 Task: Add Sprouts Seedsational Bread to the cart.
Action: Mouse moved to (50, 284)
Screenshot: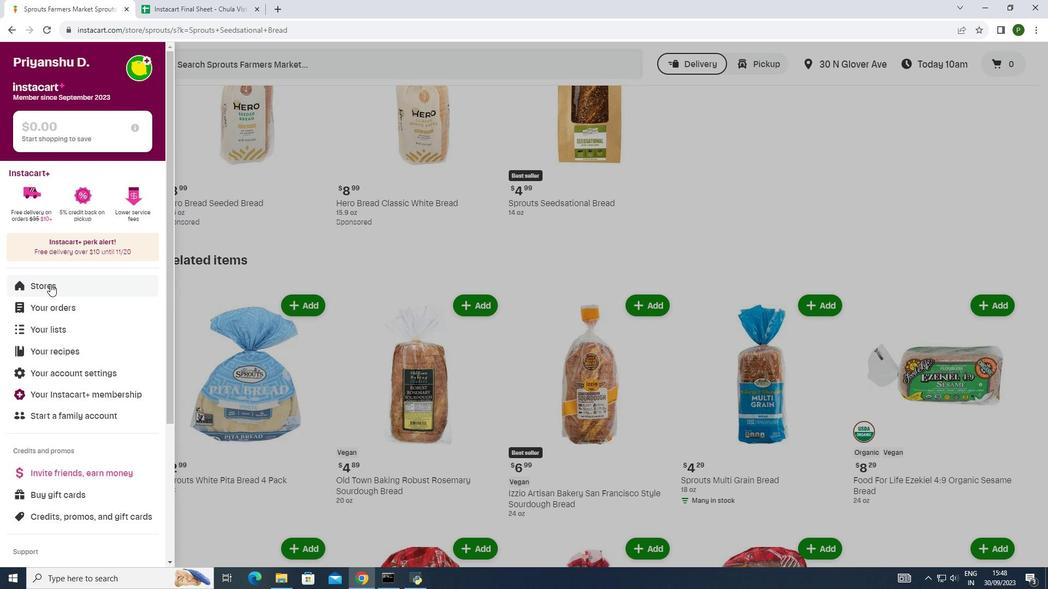 
Action: Mouse pressed left at (50, 284)
Screenshot: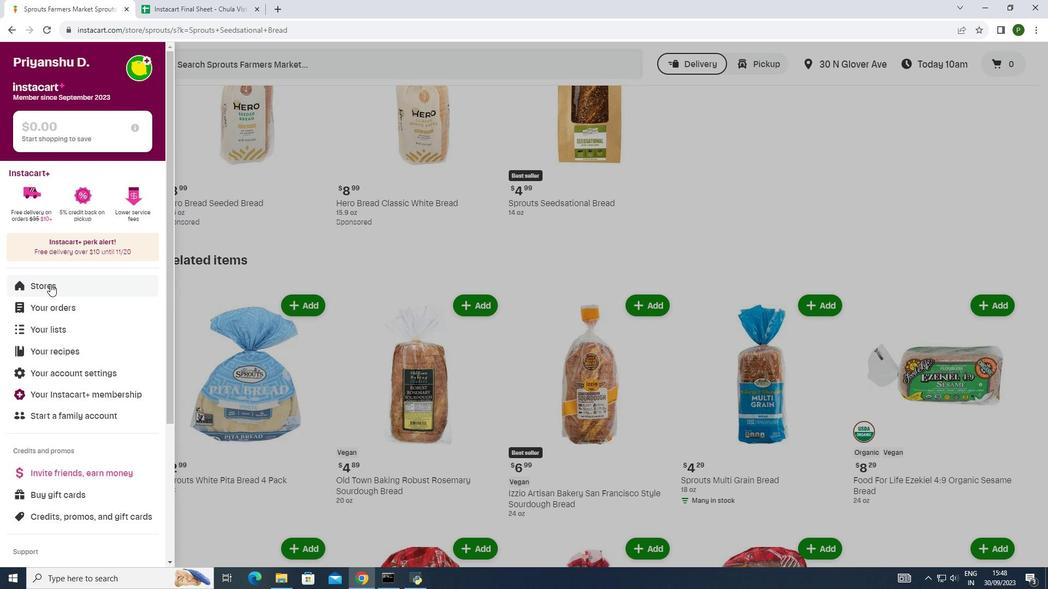 
Action: Mouse moved to (246, 106)
Screenshot: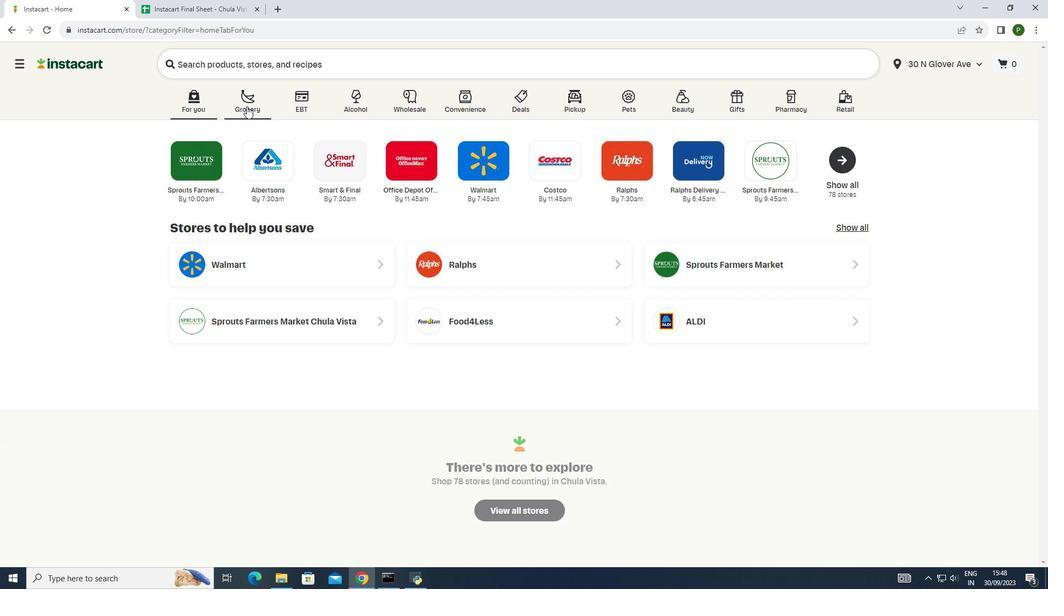 
Action: Mouse pressed left at (246, 106)
Screenshot: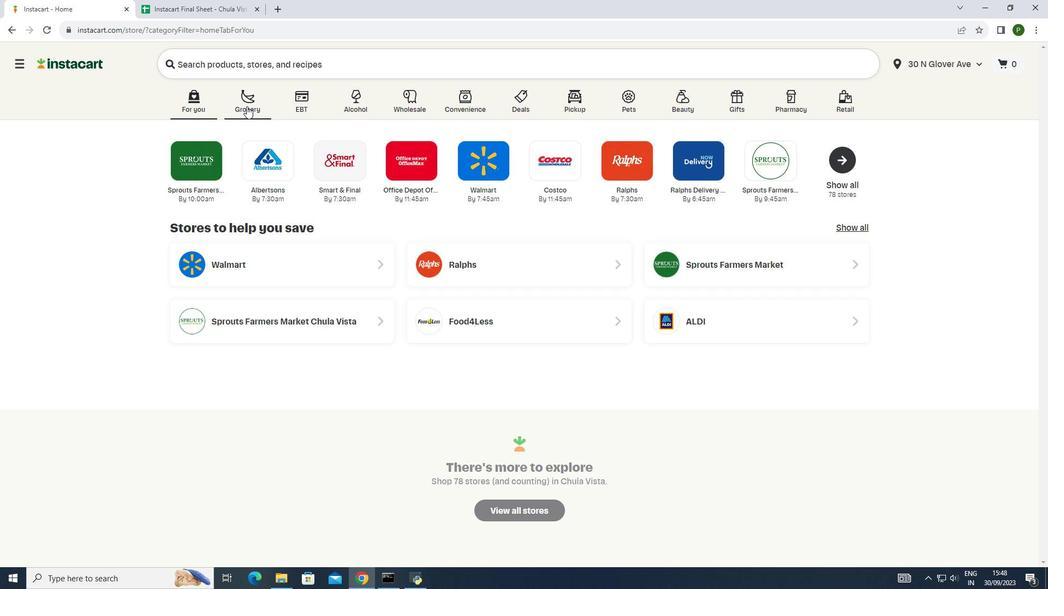 
Action: Mouse moved to (549, 167)
Screenshot: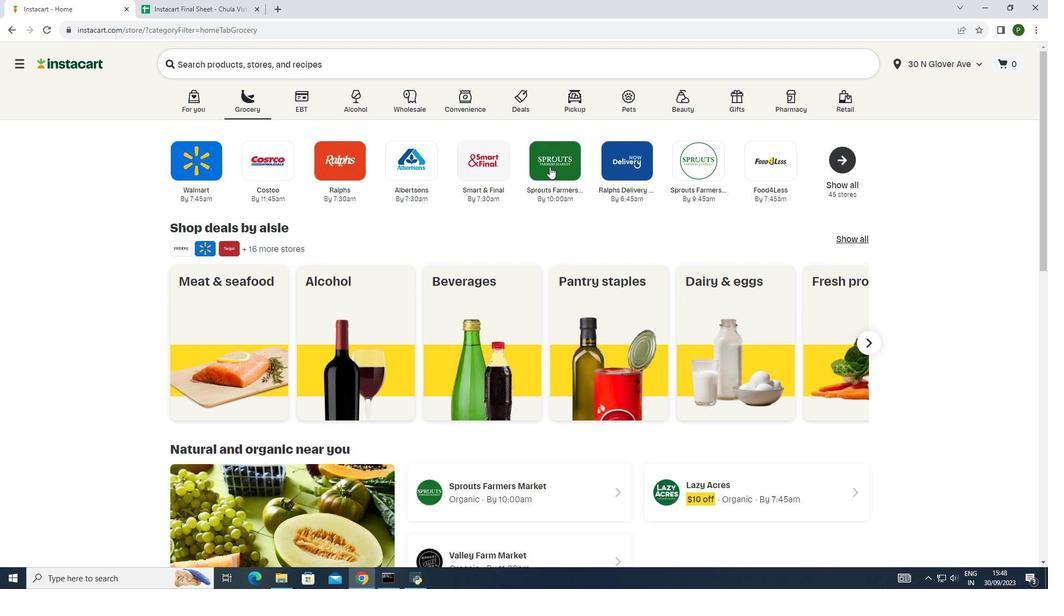 
Action: Mouse pressed left at (549, 167)
Screenshot: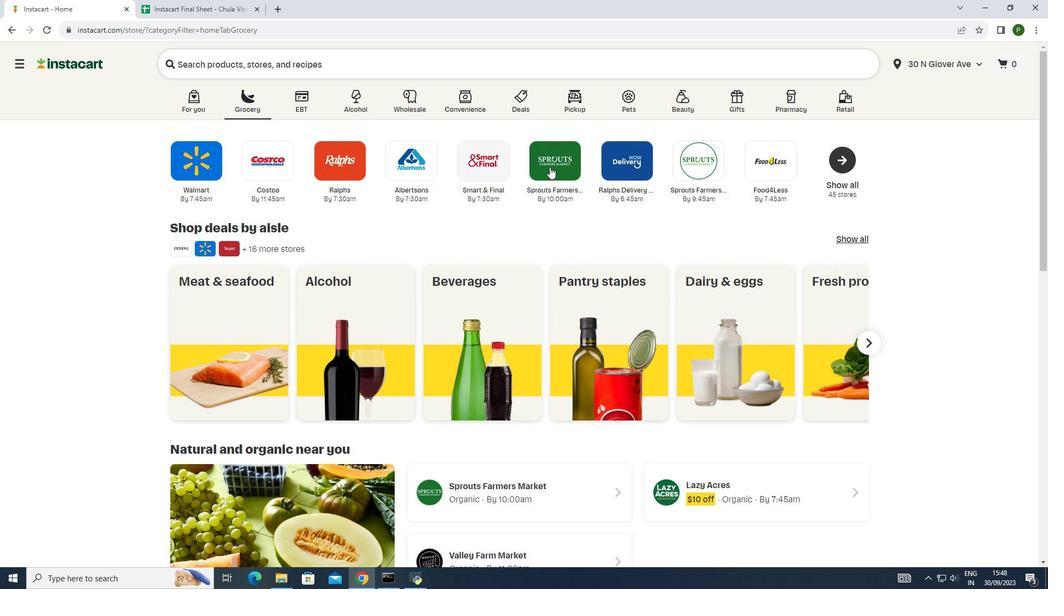 
Action: Mouse moved to (24, 288)
Screenshot: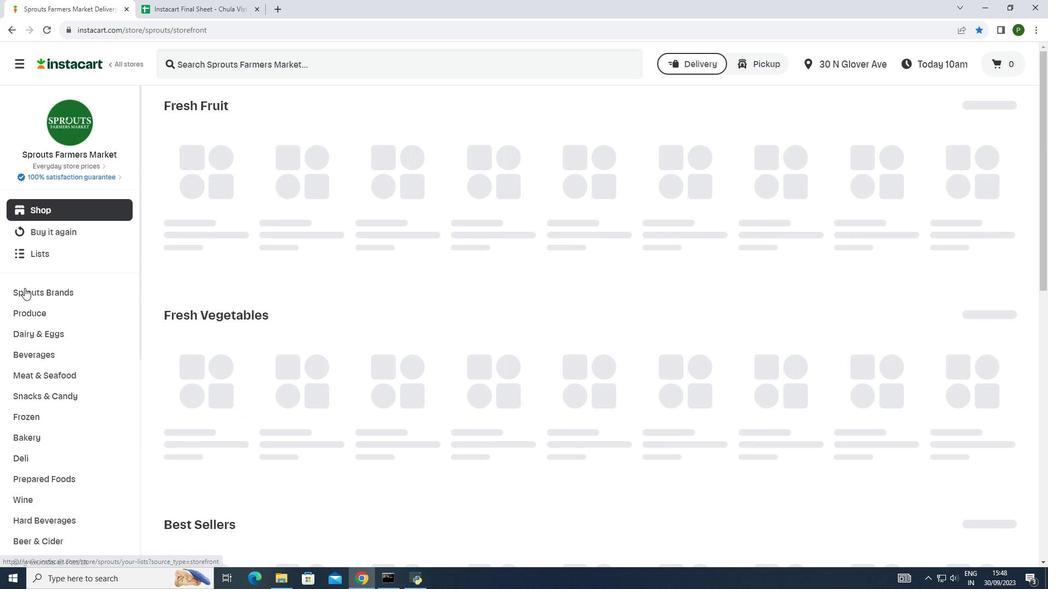 
Action: Mouse pressed left at (24, 288)
Screenshot: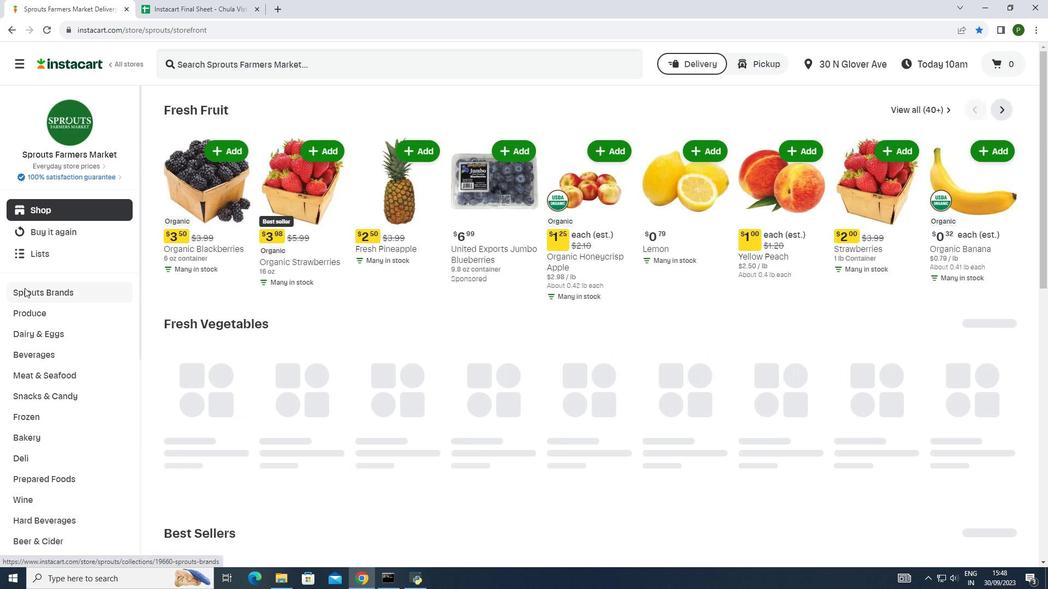 
Action: Mouse moved to (16, 310)
Screenshot: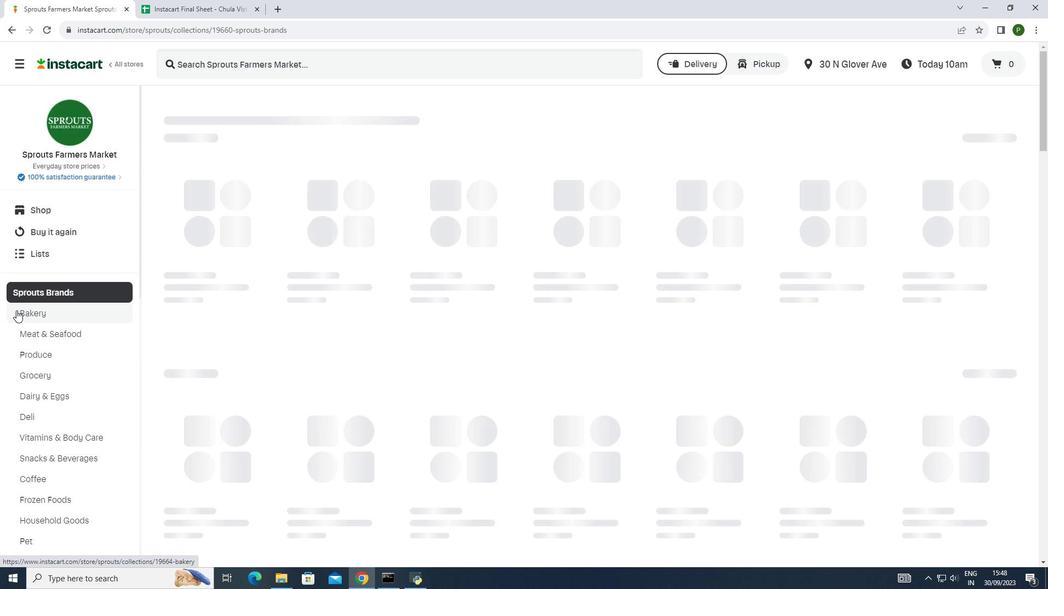 
Action: Mouse pressed left at (16, 310)
Screenshot: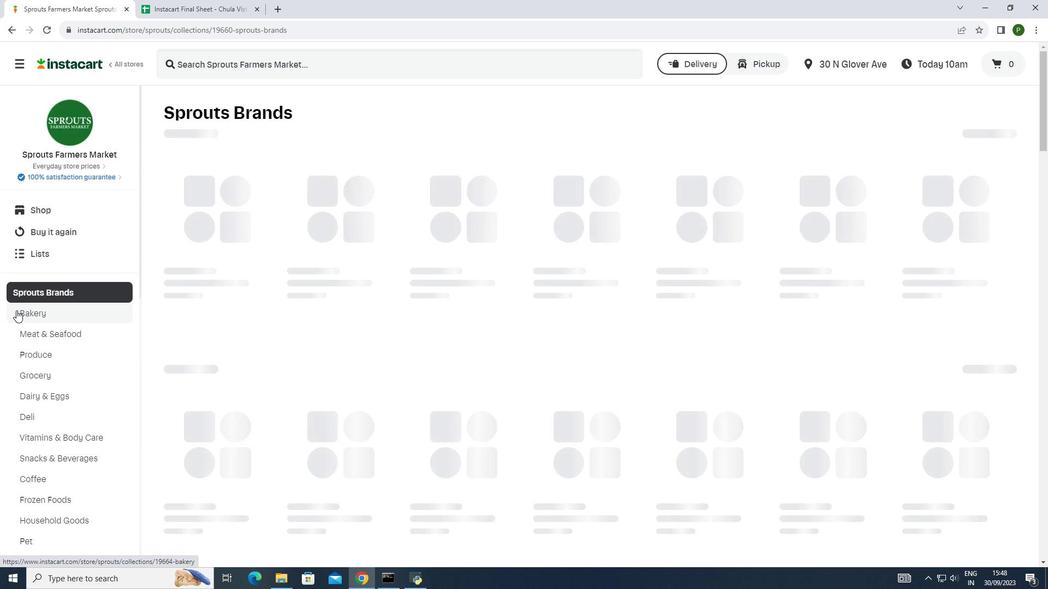 
Action: Mouse moved to (272, 229)
Screenshot: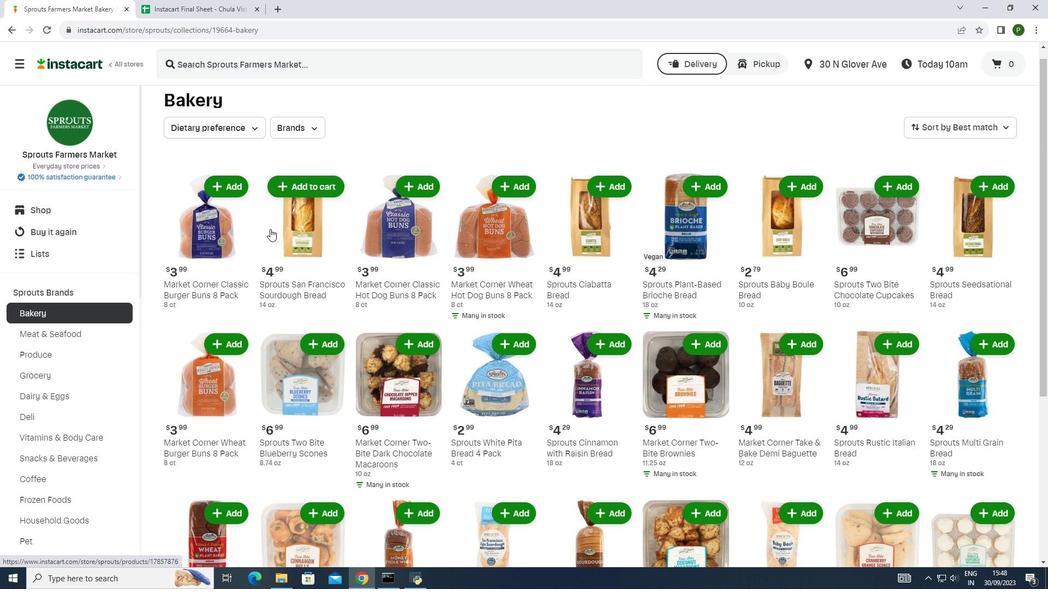 
Action: Mouse scrolled (272, 228) with delta (0, 0)
Screenshot: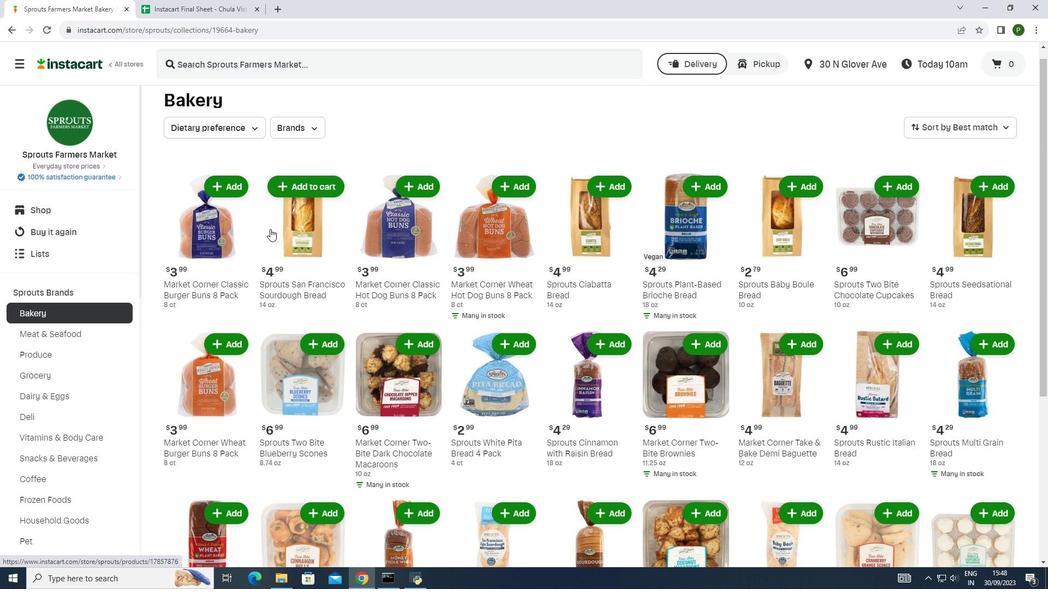 
Action: Mouse moved to (981, 138)
Screenshot: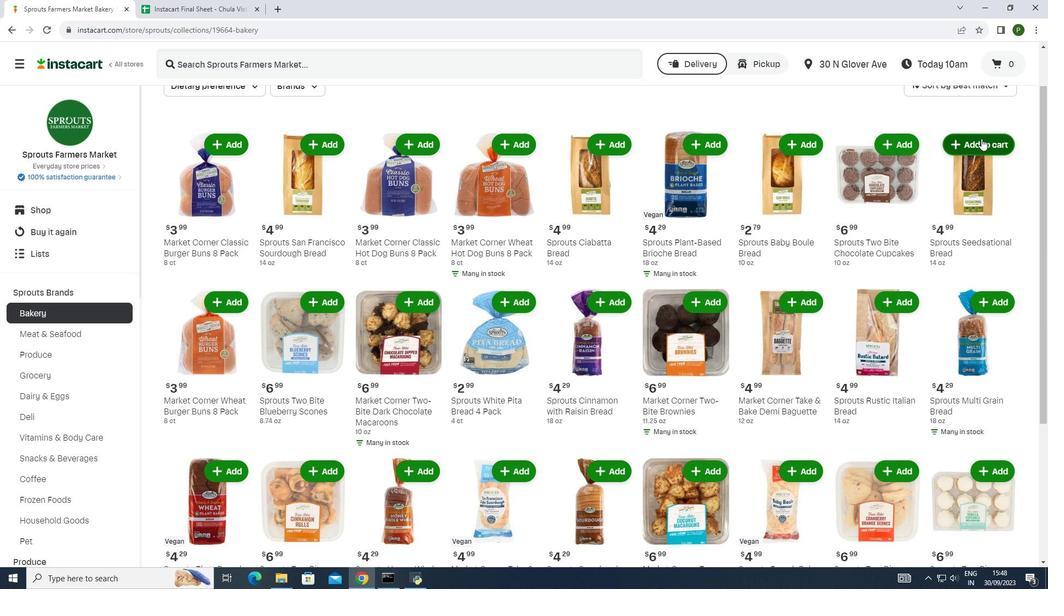 
Action: Mouse pressed left at (981, 138)
Screenshot: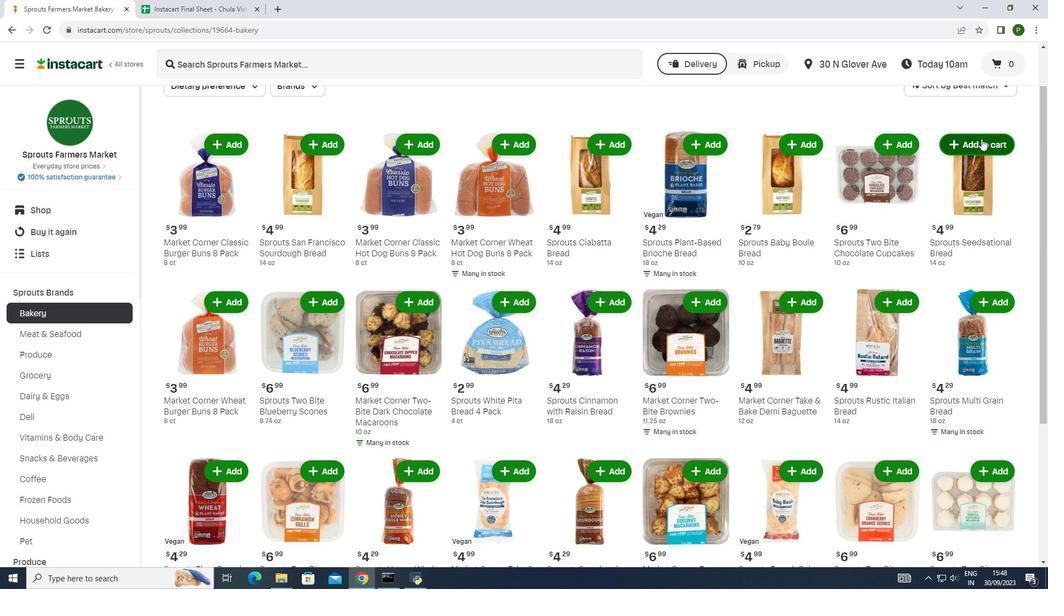 
Action: Mouse moved to (980, 138)
Screenshot: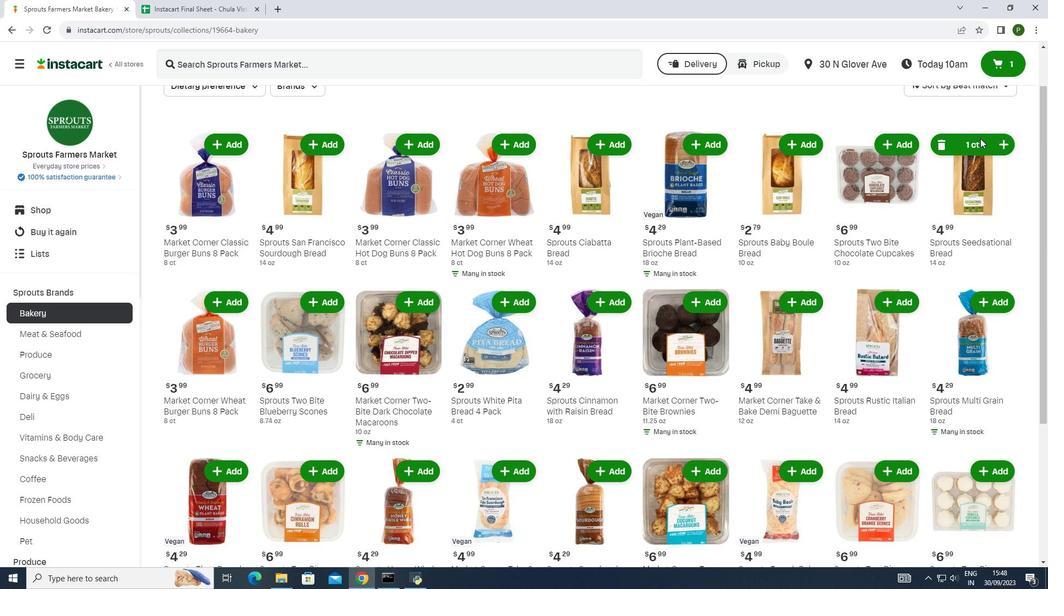 
